 Task: Calculate the distance between Denver and Denver Art Museum.
Action: Key pressed d<Key.caps_lock>E
Screenshot: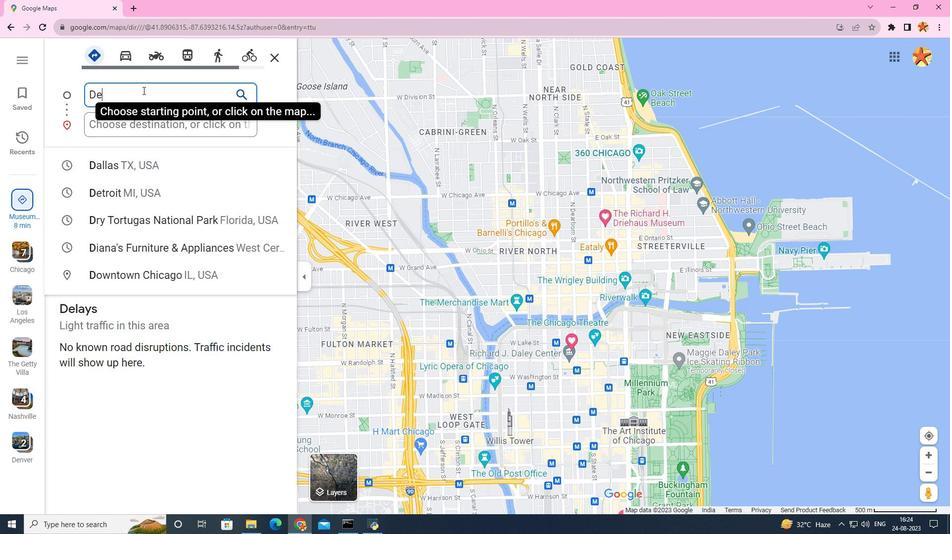 
Action: Mouse moved to (144, 103)
Screenshot: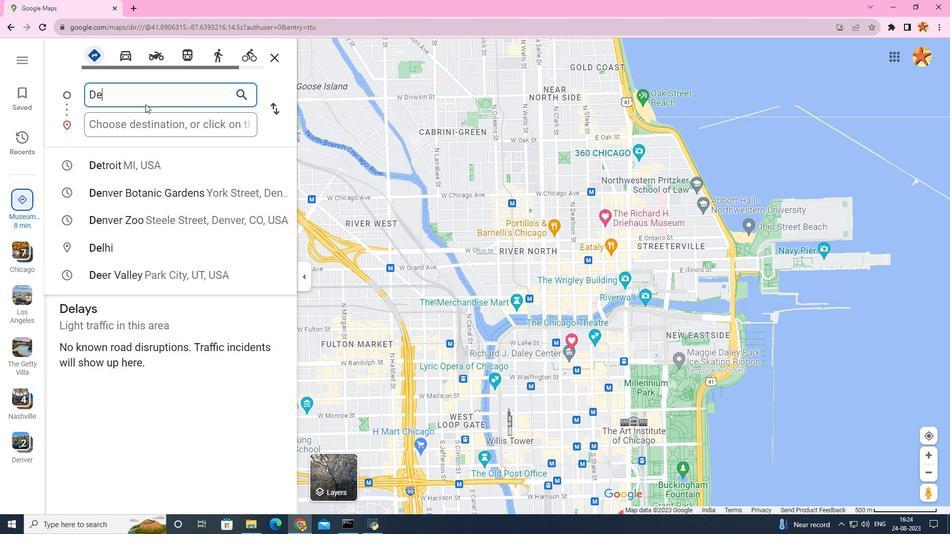 
Action: Mouse pressed left at (144, 103)
Screenshot: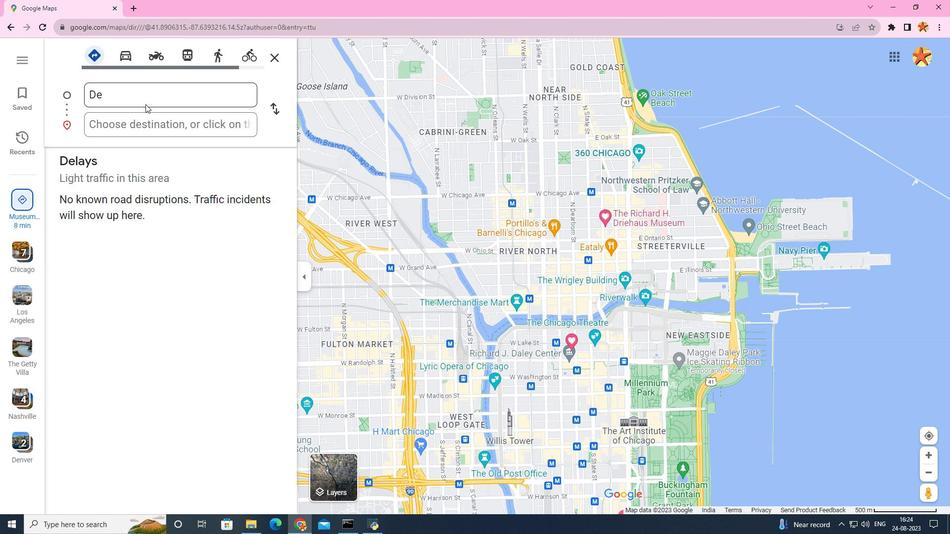 
Action: Mouse moved to (144, 98)
Screenshot: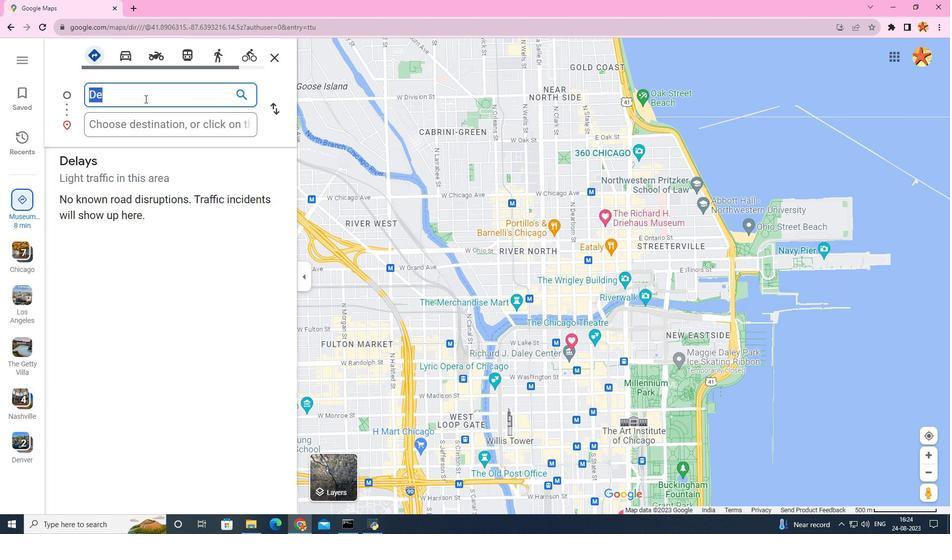 
Action: Mouse pressed left at (144, 98)
Screenshot: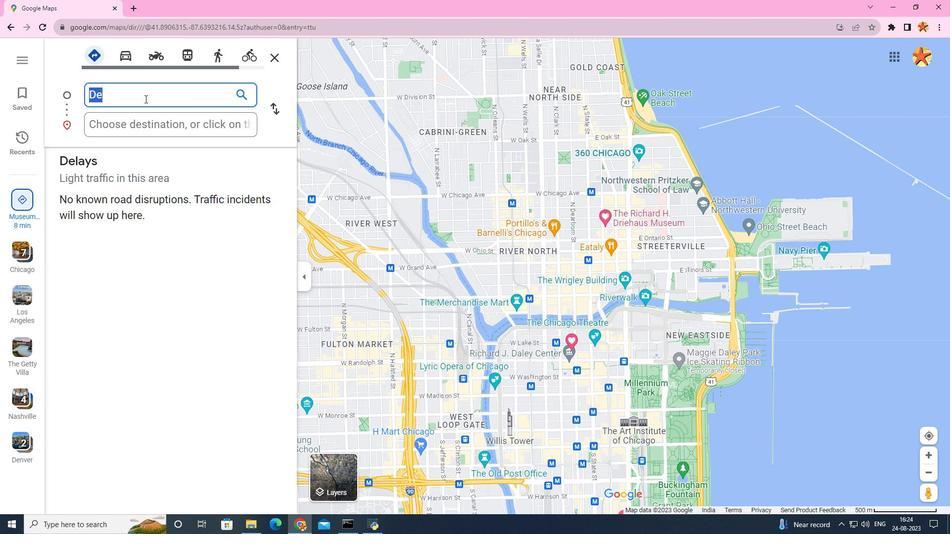 
Action: Mouse moved to (149, 92)
Screenshot: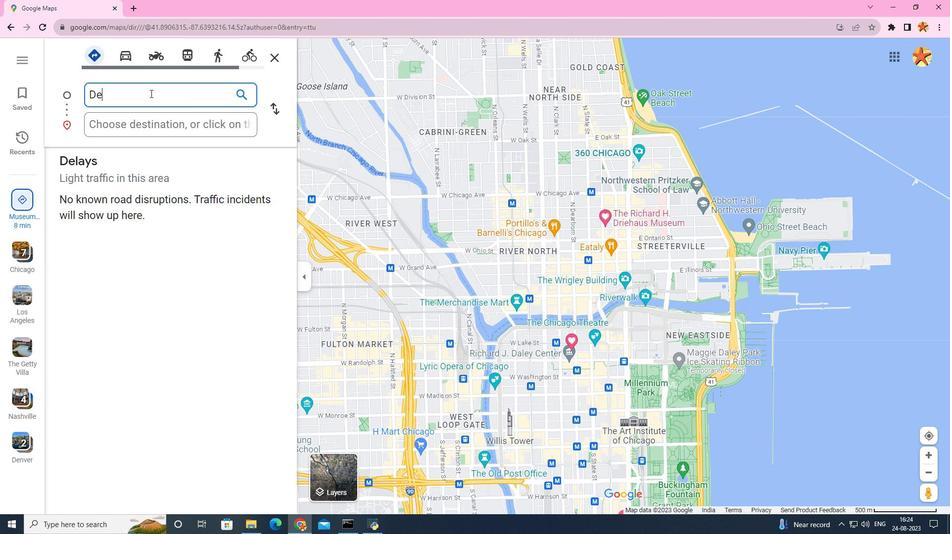 
Action: Key pressed NVER
Screenshot: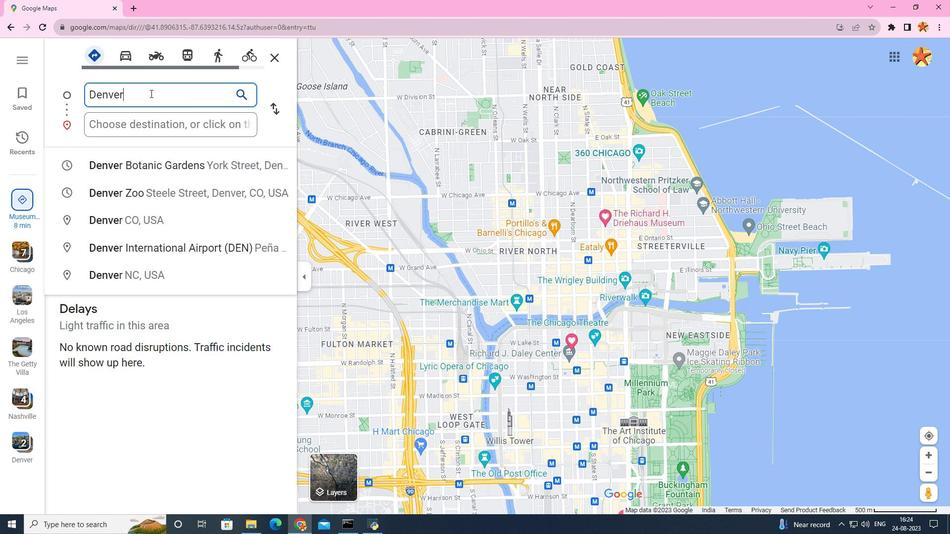 
Action: Mouse moved to (134, 218)
Screenshot: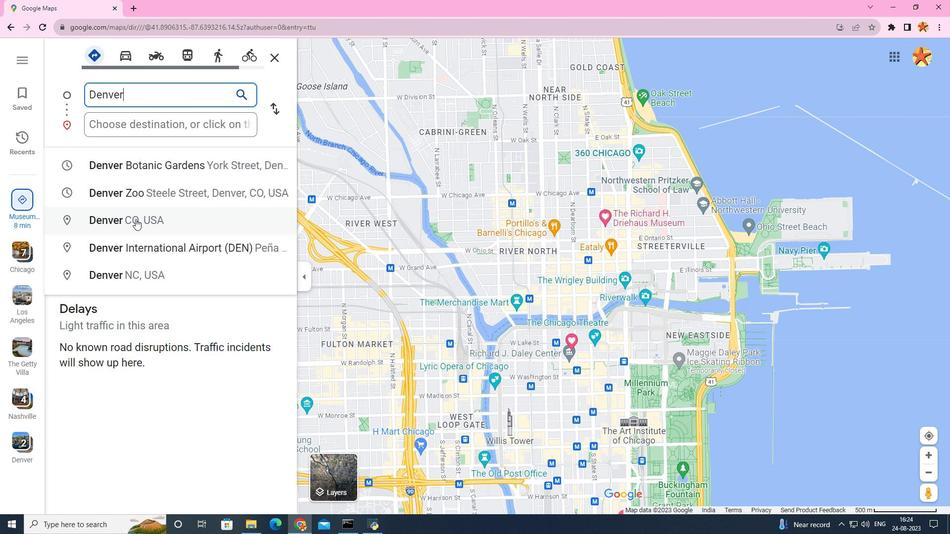 
Action: Mouse pressed left at (134, 218)
Screenshot: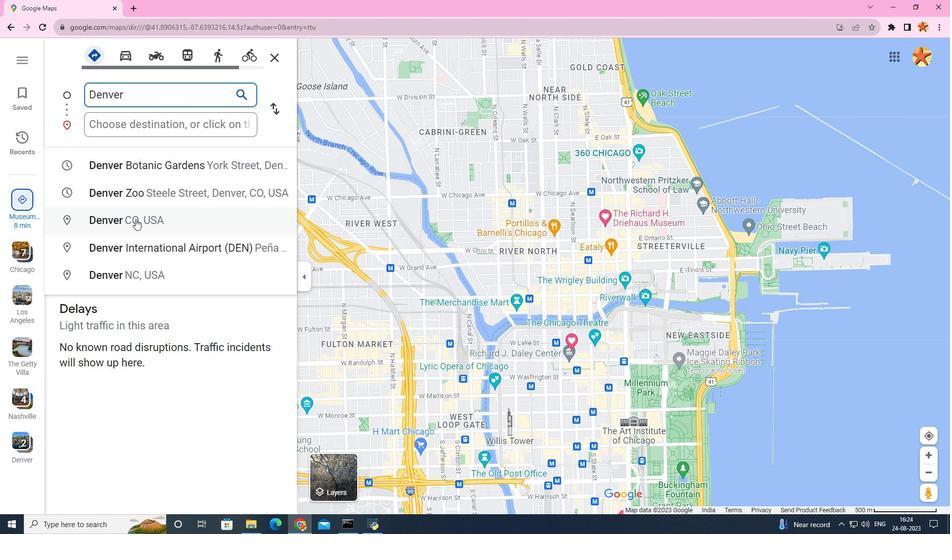 
Action: Mouse moved to (147, 120)
Screenshot: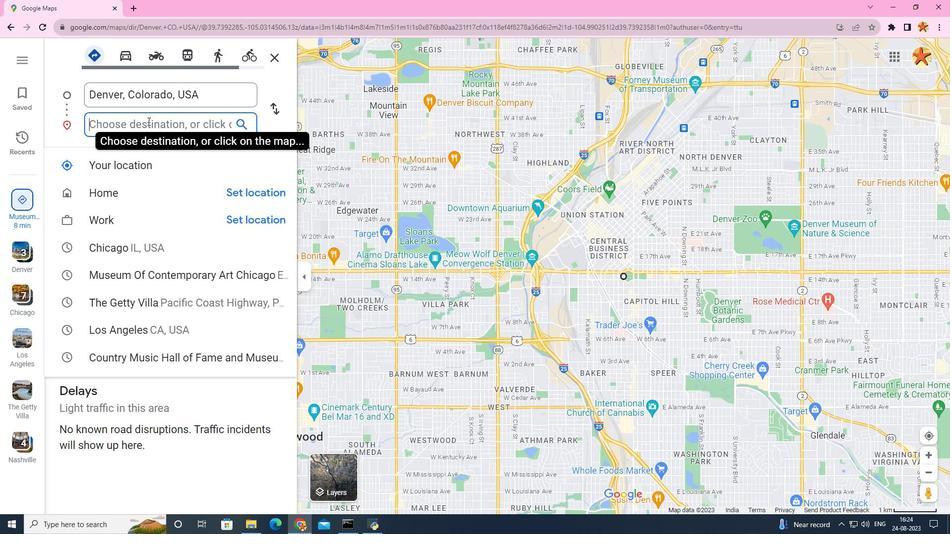
Action: Mouse pressed left at (147, 120)
Screenshot: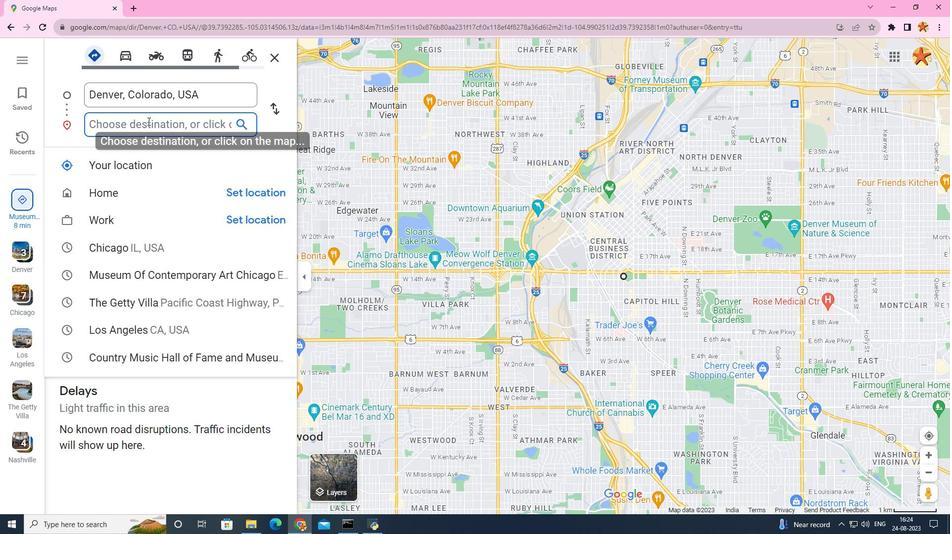 
Action: Mouse moved to (124, 106)
Screenshot: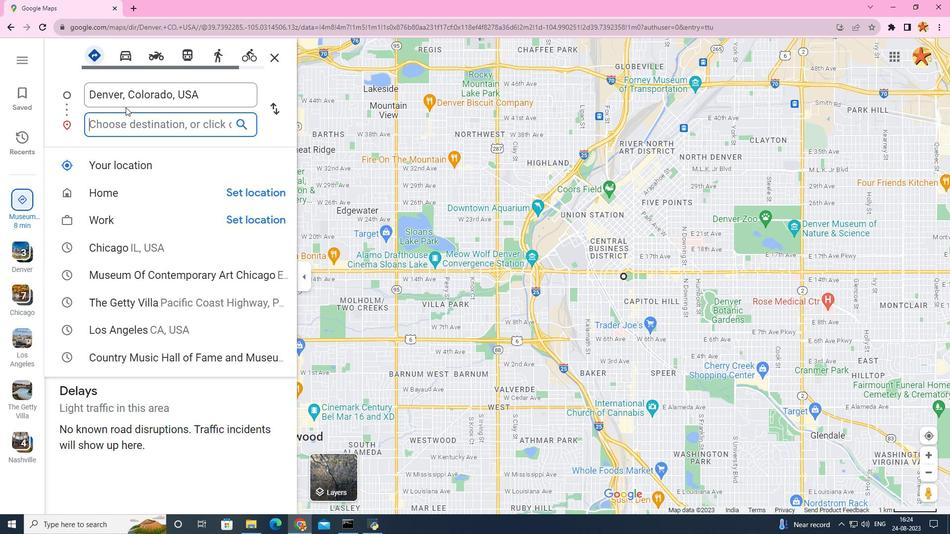 
Action: Key pressed <Key.caps_lock>d<Key.caps_lock>ENVER<Key.space>A
Screenshot: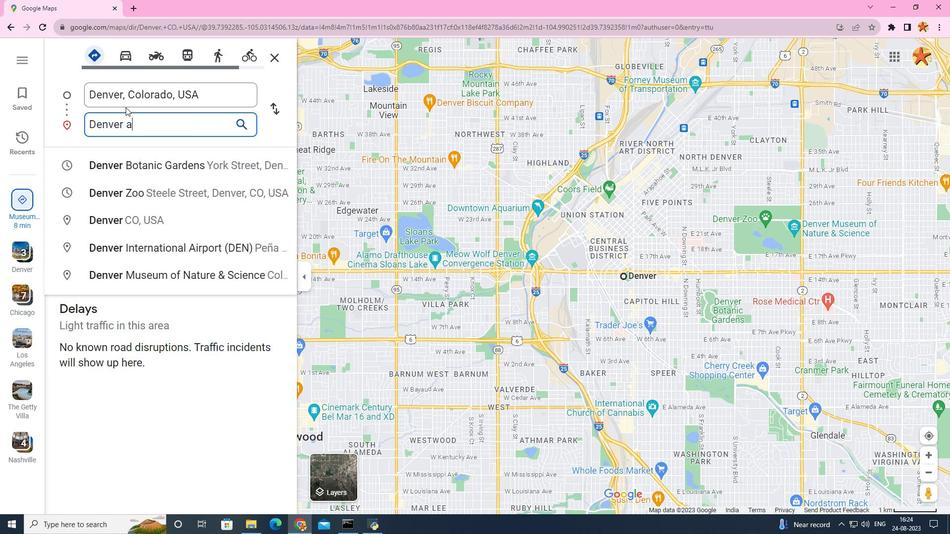 
Action: Mouse moved to (141, 202)
Screenshot: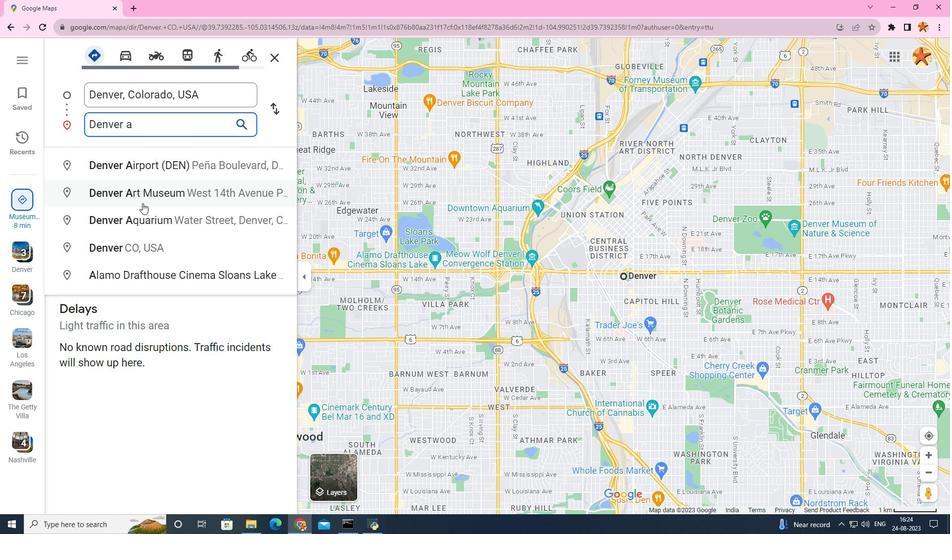 
Action: Mouse pressed left at (141, 202)
Screenshot: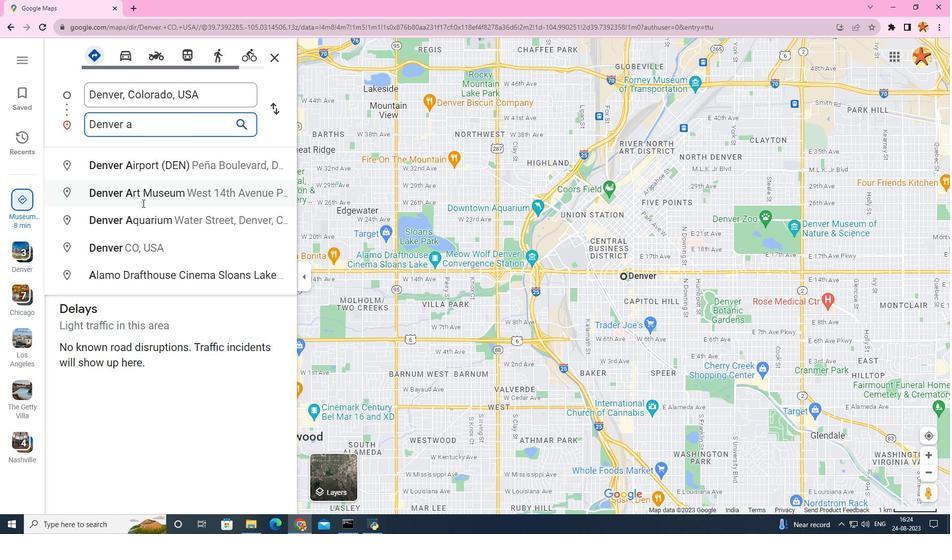 
Action: Mouse moved to (536, 482)
Screenshot: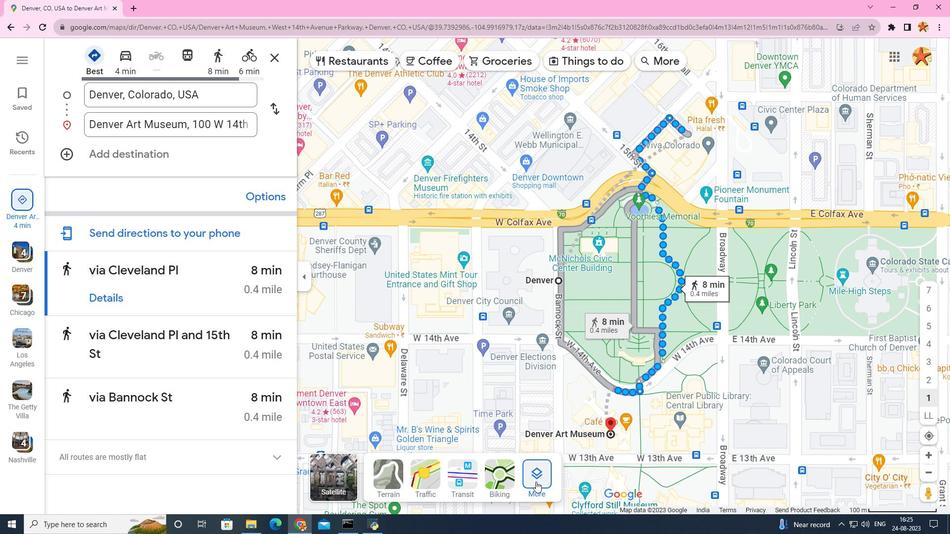 
Action: Mouse pressed left at (536, 482)
Screenshot: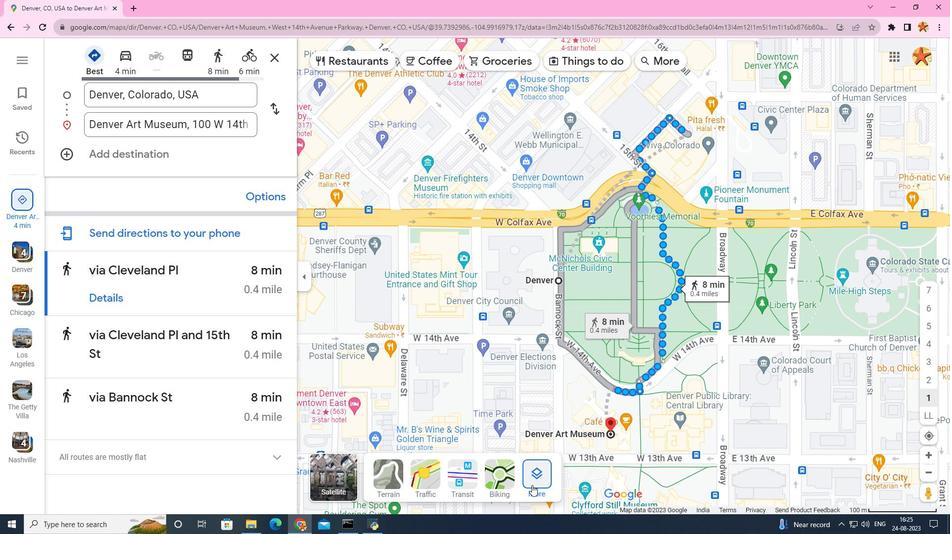 
Action: Mouse moved to (426, 364)
Screenshot: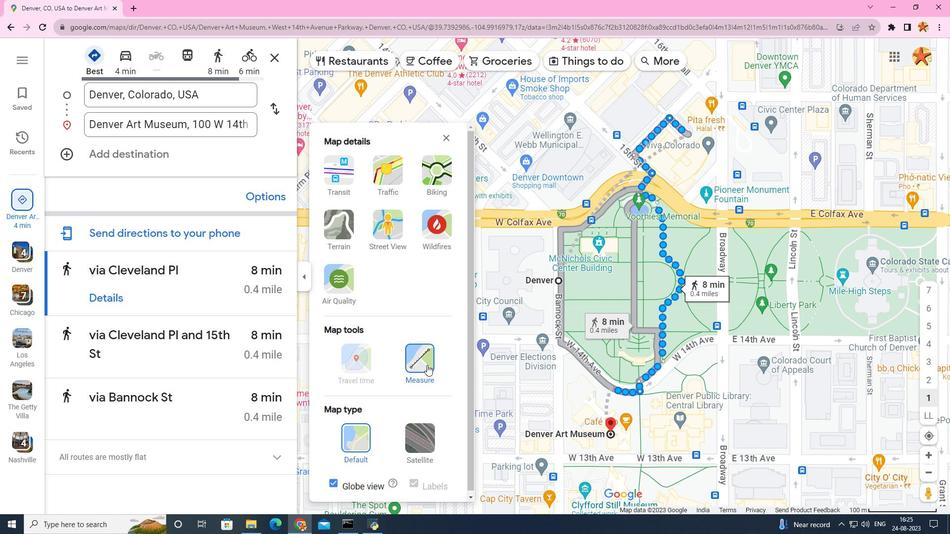 
Action: Mouse pressed left at (426, 364)
Screenshot: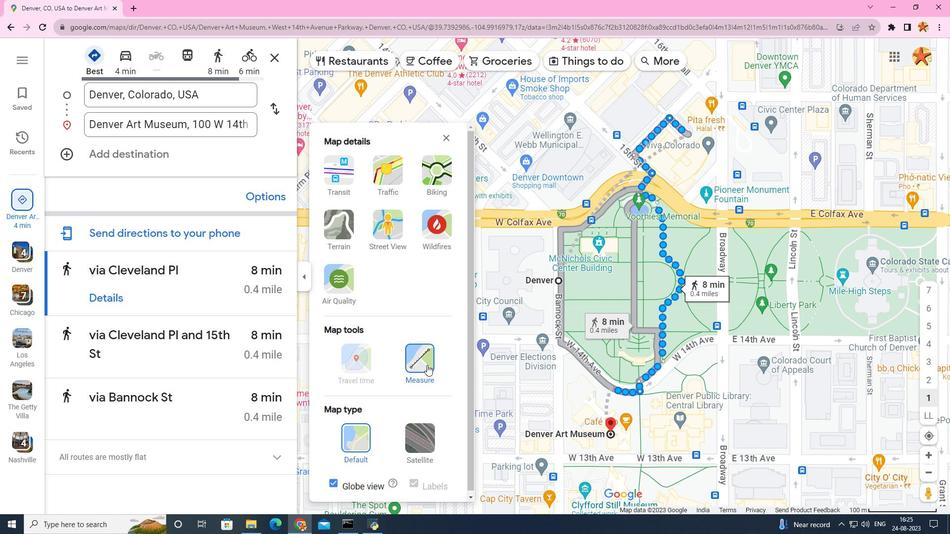 
Action: Mouse moved to (640, 185)
Screenshot: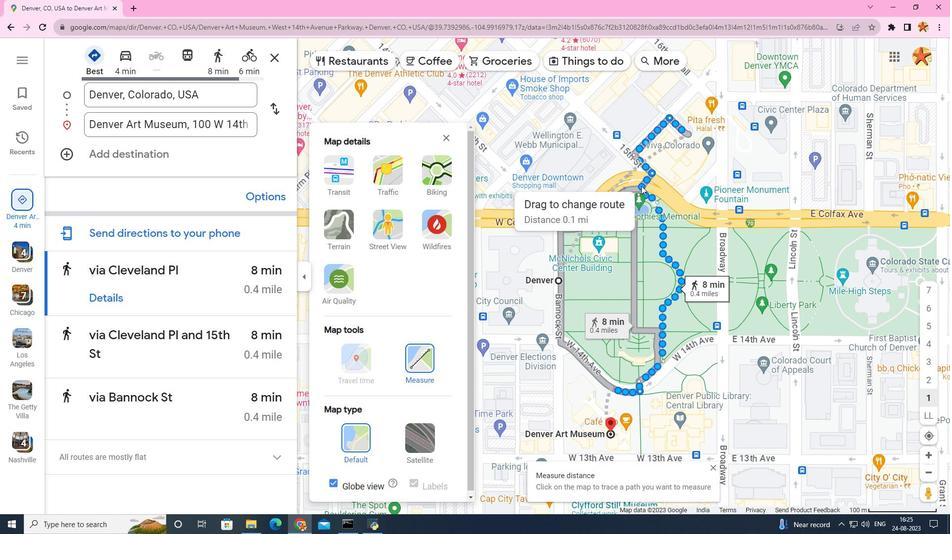 
Action: Mouse scrolled (640, 185) with delta (0, 0)
Screenshot: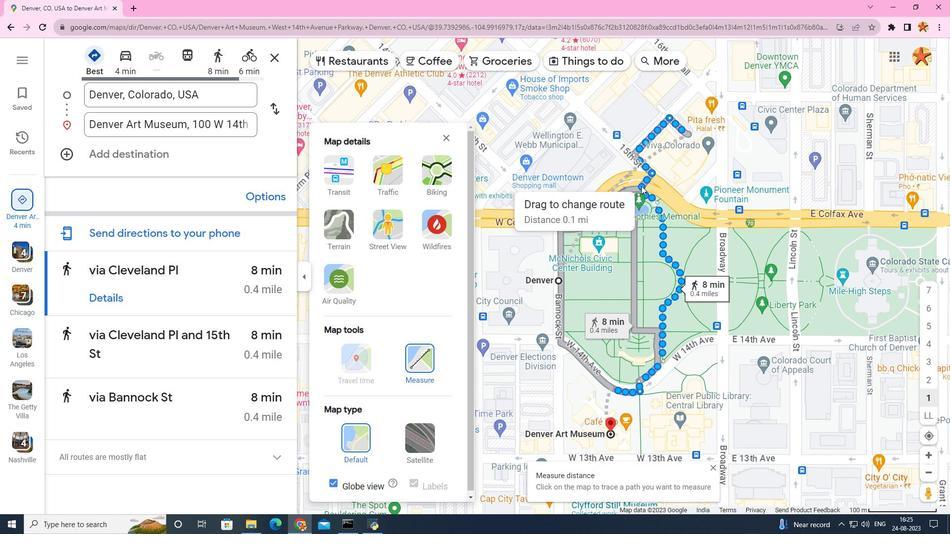 
Action: Mouse scrolled (640, 185) with delta (0, 0)
Screenshot: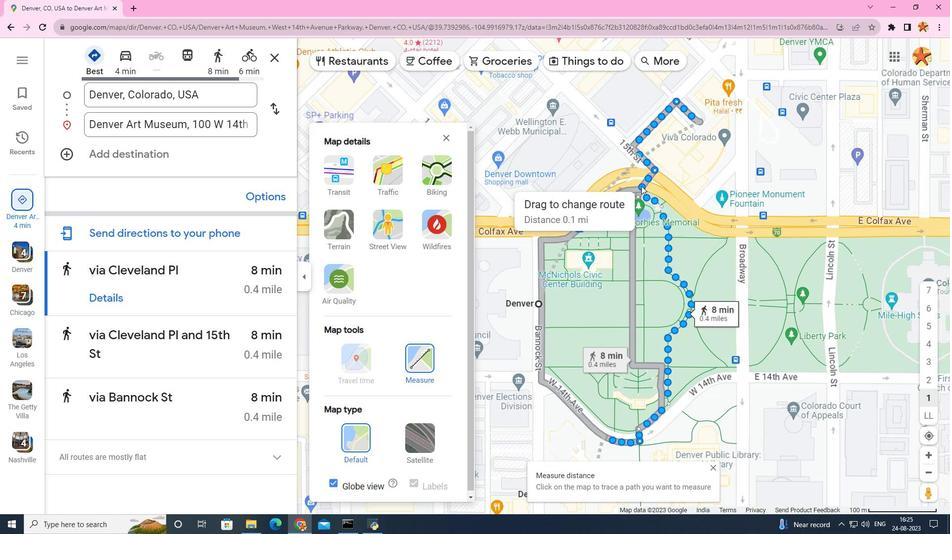 
Action: Mouse scrolled (640, 184) with delta (0, 0)
Screenshot: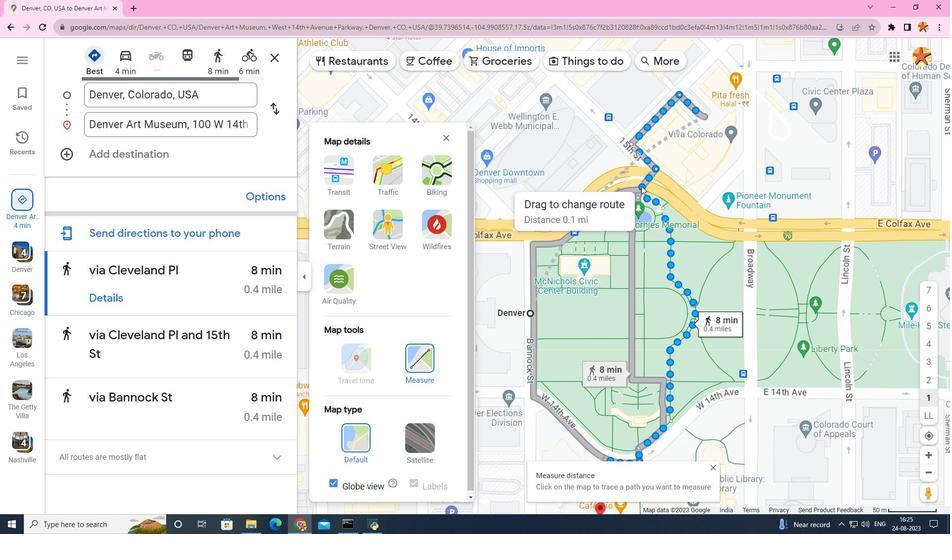 
Action: Mouse scrolled (640, 184) with delta (0, 0)
Screenshot: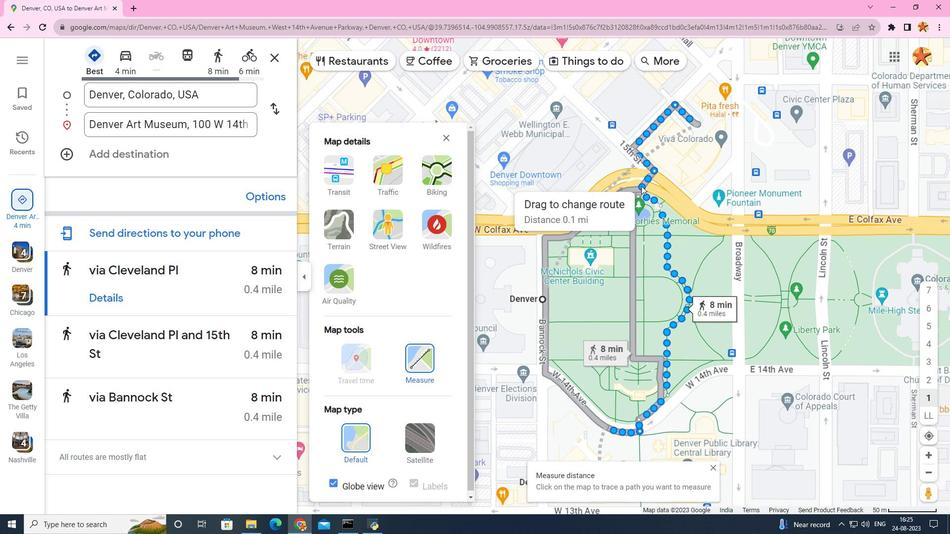 
Action: Mouse moved to (603, 187)
Screenshot: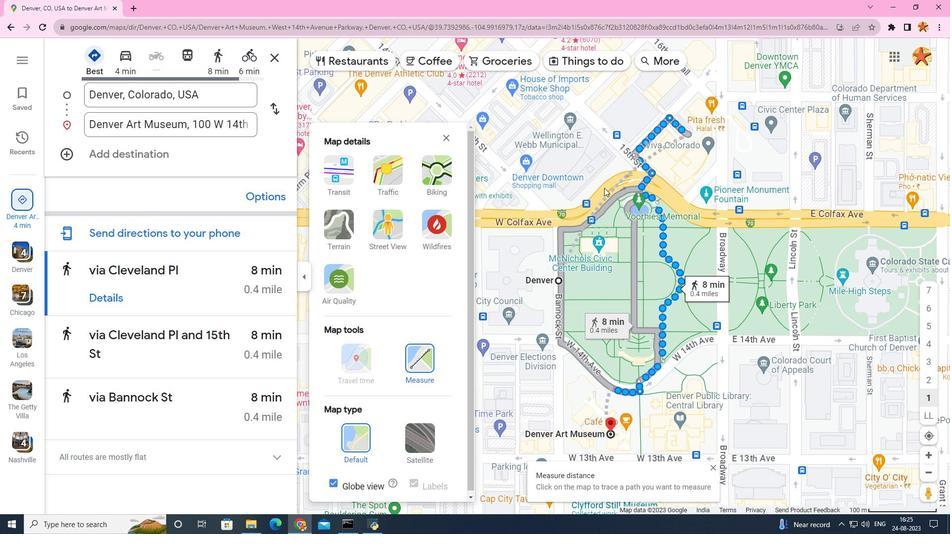 
Action: Mouse scrolled (603, 186) with delta (0, 0)
Screenshot: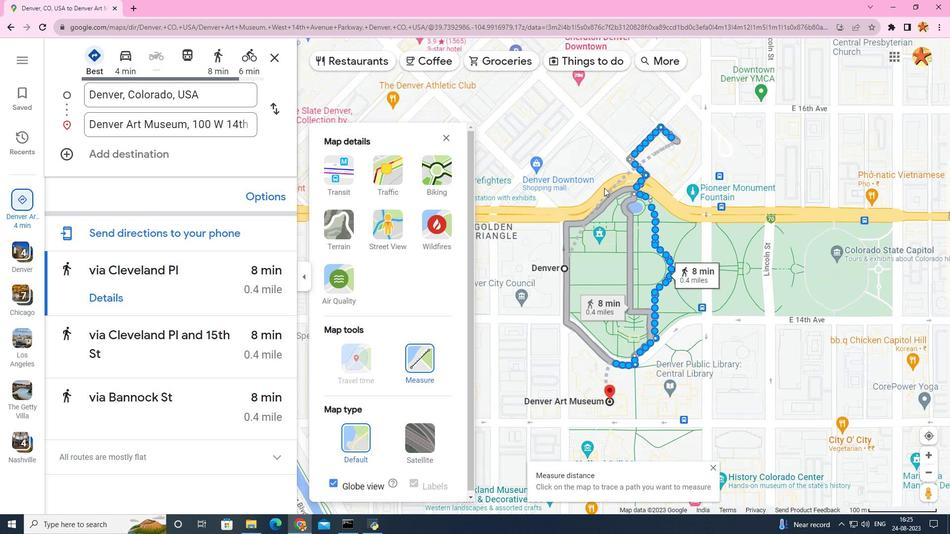 
Action: Mouse scrolled (603, 186) with delta (0, 0)
Screenshot: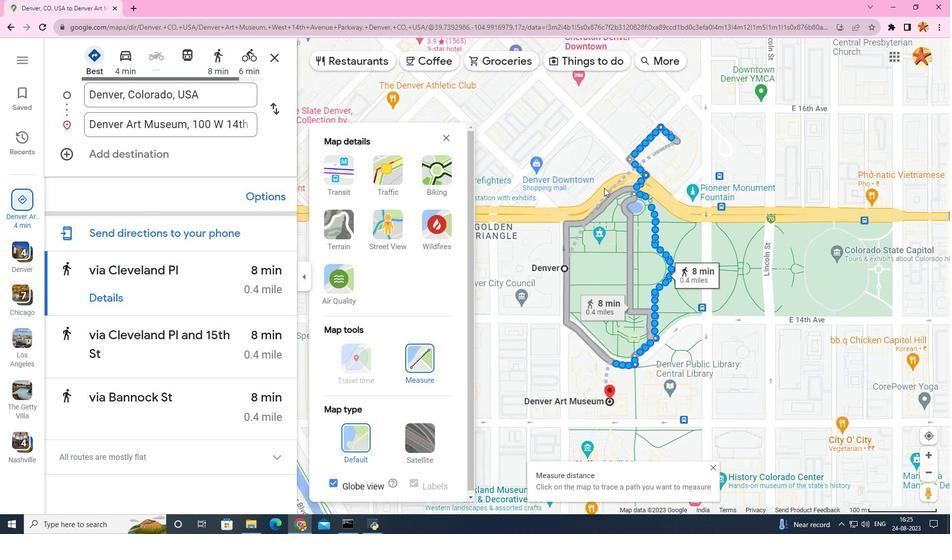 
Action: Mouse scrolled (603, 186) with delta (0, 0)
Screenshot: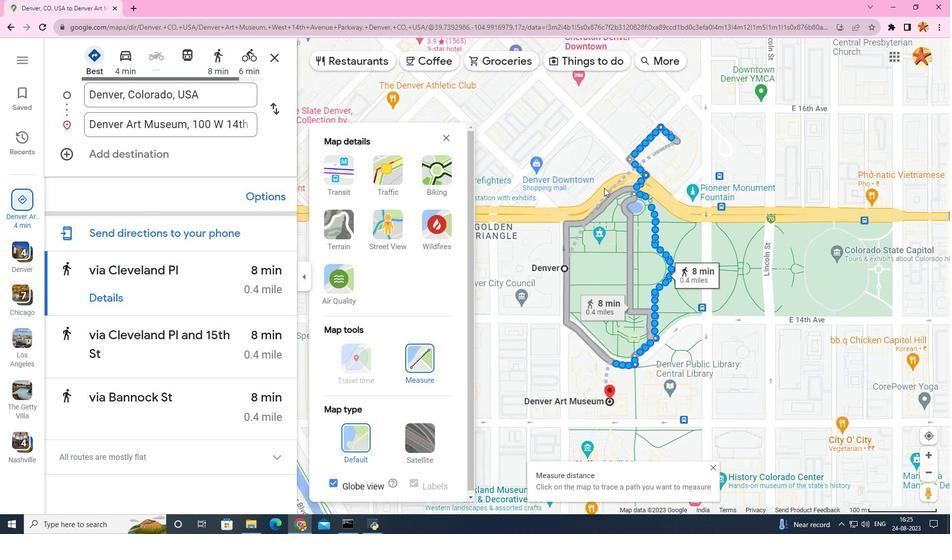 
Action: Mouse scrolled (603, 186) with delta (0, 0)
Screenshot: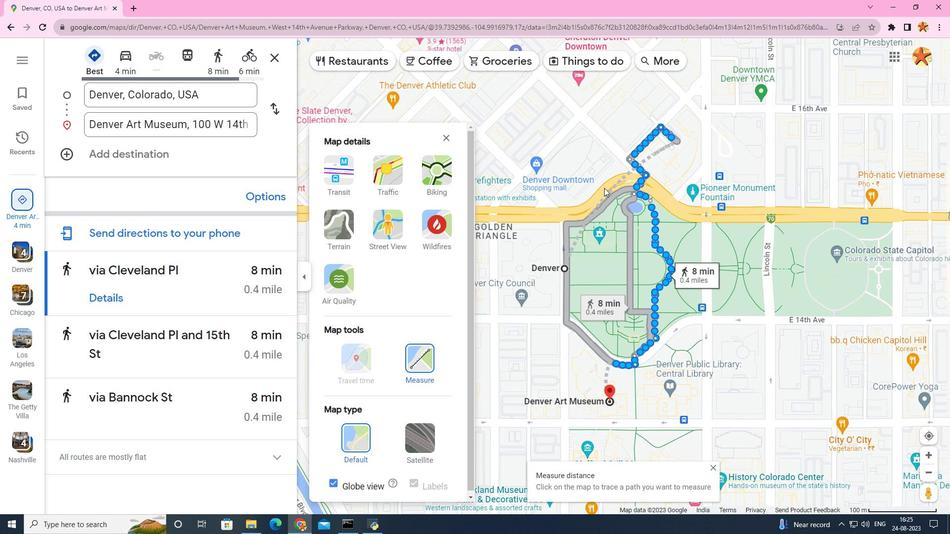 
Action: Mouse scrolled (603, 187) with delta (0, 0)
Screenshot: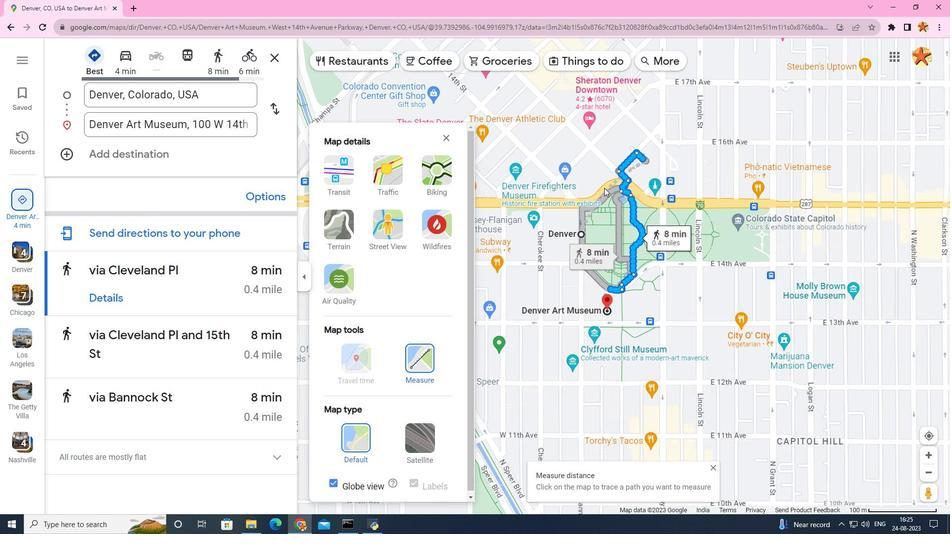 
Action: Mouse scrolled (603, 187) with delta (0, 0)
Screenshot: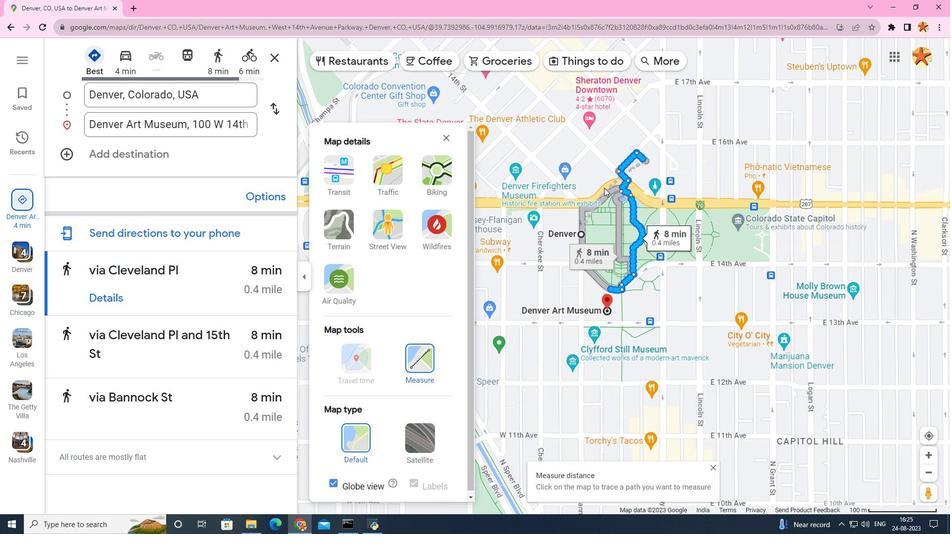 
Action: Mouse scrolled (603, 187) with delta (0, 0)
Screenshot: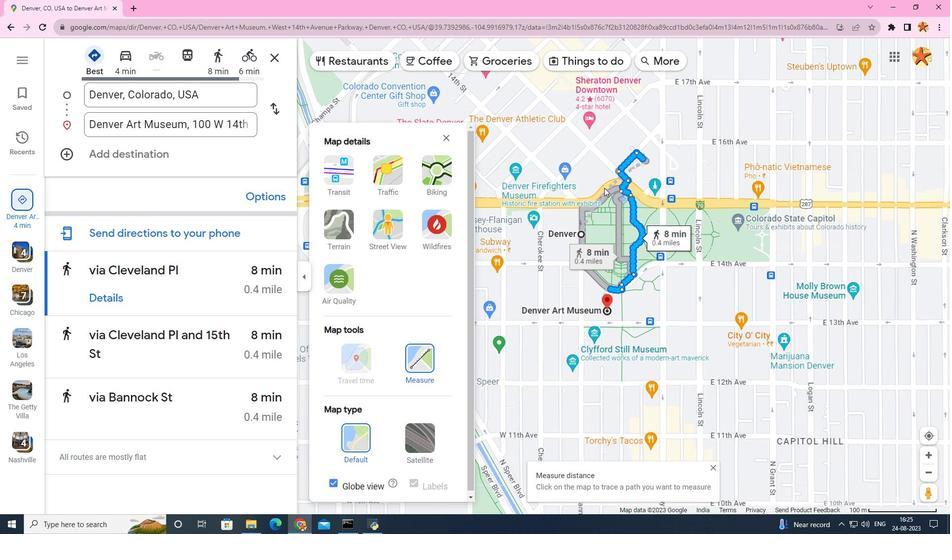 
Action: Mouse moved to (564, 265)
Screenshot: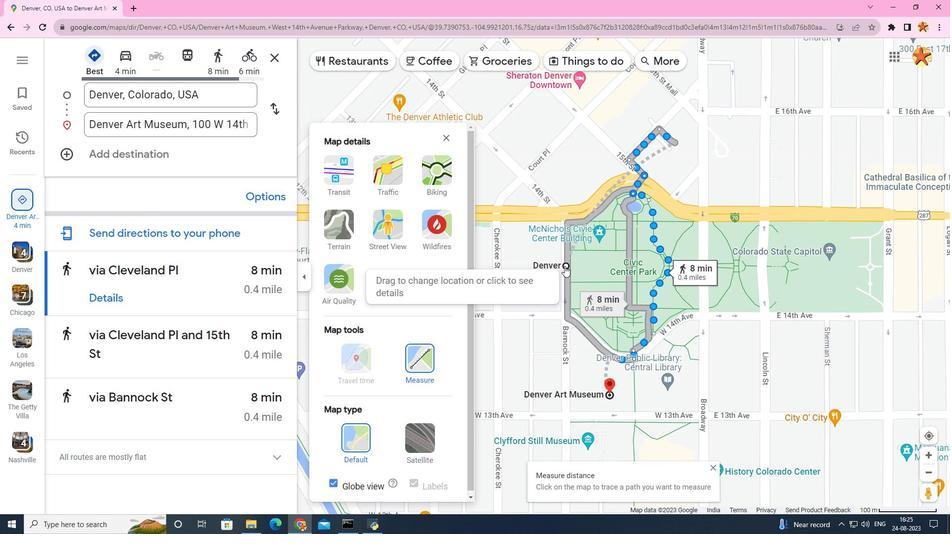 
Action: Mouse pressed left at (564, 265)
Screenshot: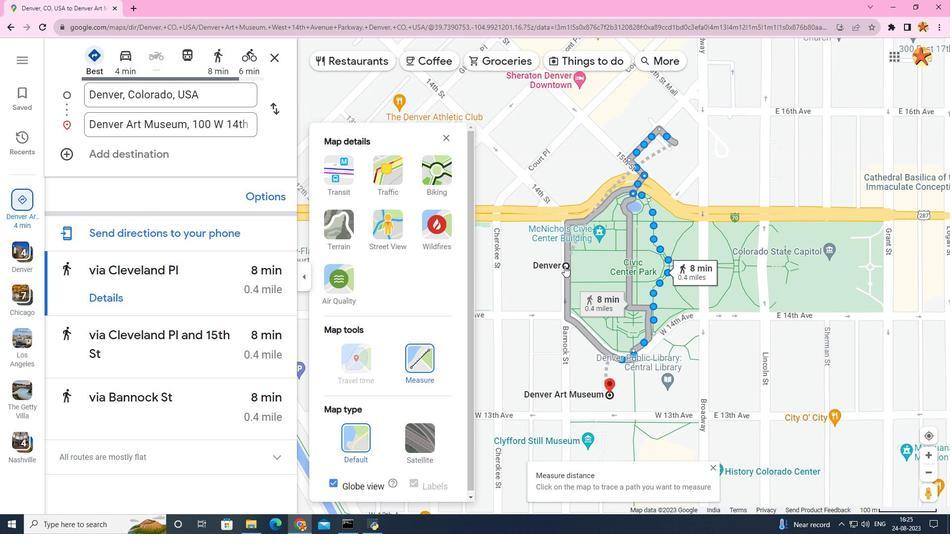 
Action: Mouse moved to (608, 395)
Screenshot: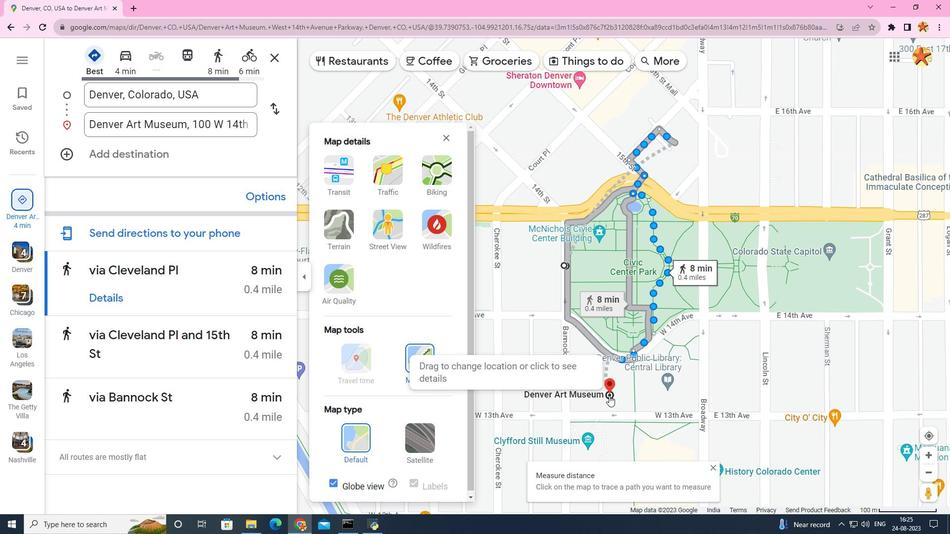 
Action: Mouse pressed left at (608, 395)
Screenshot: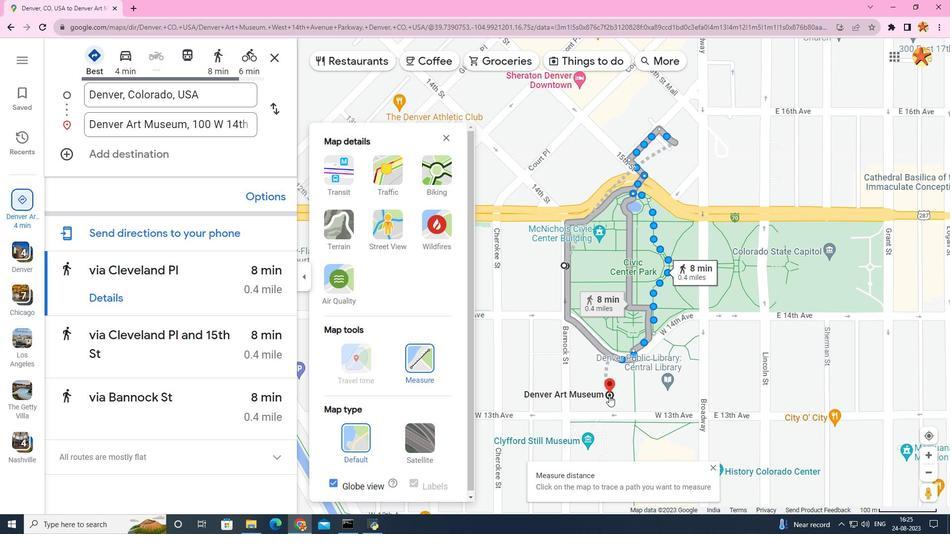 
Action: Mouse moved to (631, 376)
Screenshot: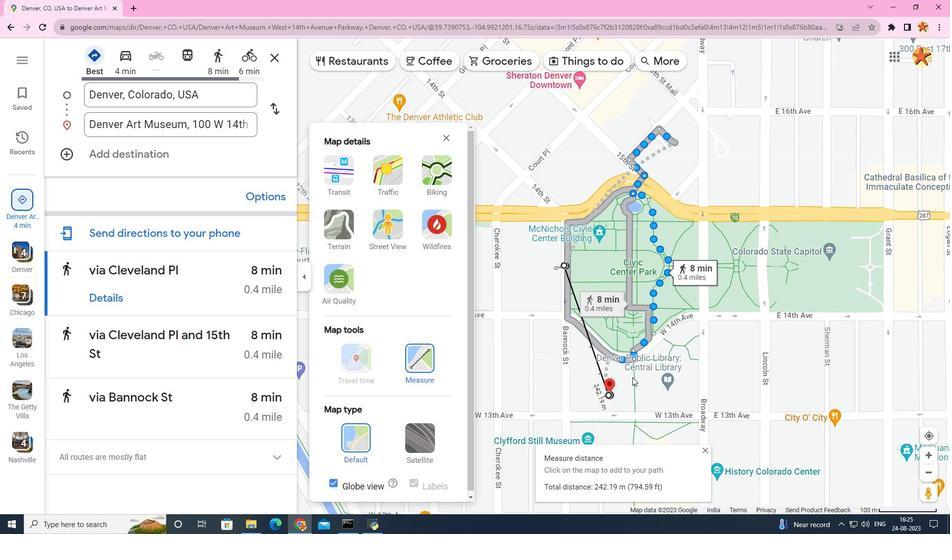 
Action: Mouse scrolled (631, 376) with delta (0, 0)
Screenshot: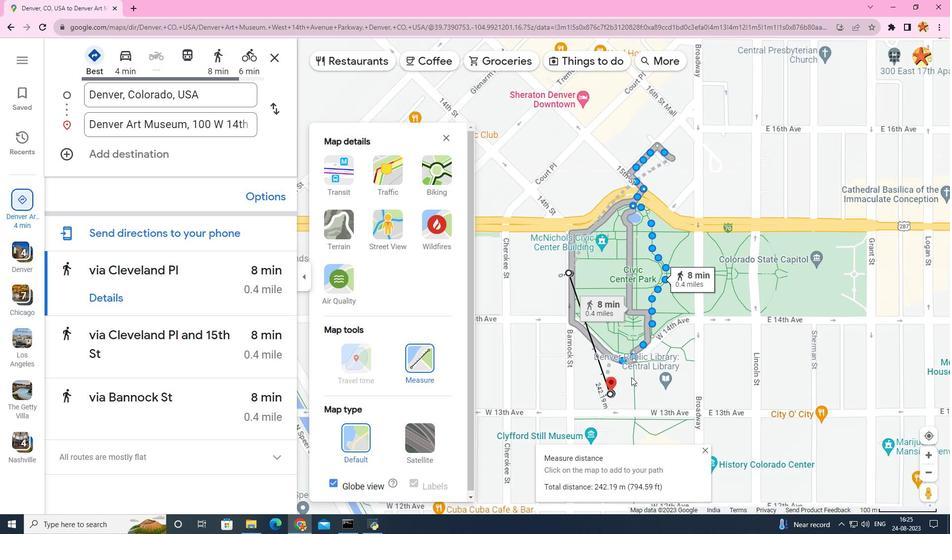 
Action: Mouse scrolled (631, 376) with delta (0, 0)
Screenshot: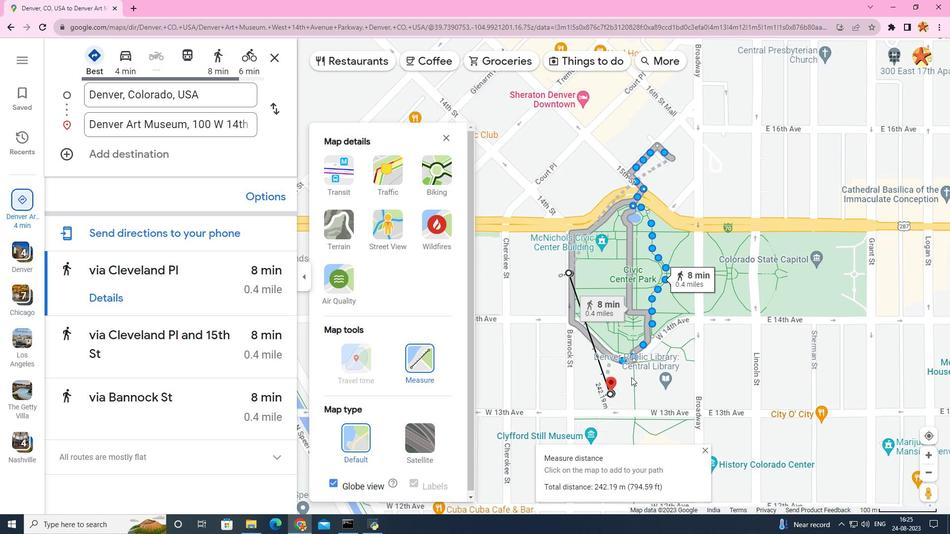 
Action: Mouse moved to (631, 376)
Screenshot: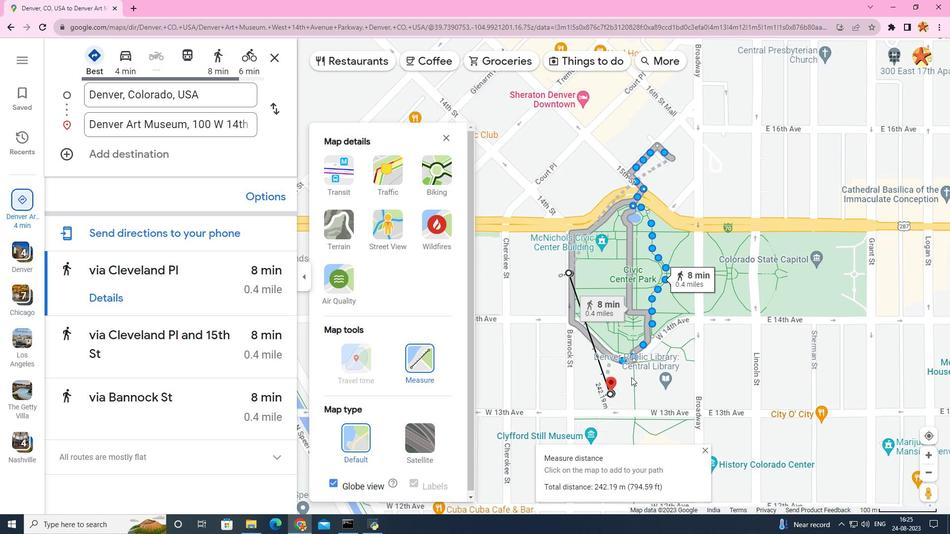 
Action: Mouse scrolled (631, 376) with delta (0, 0)
Screenshot: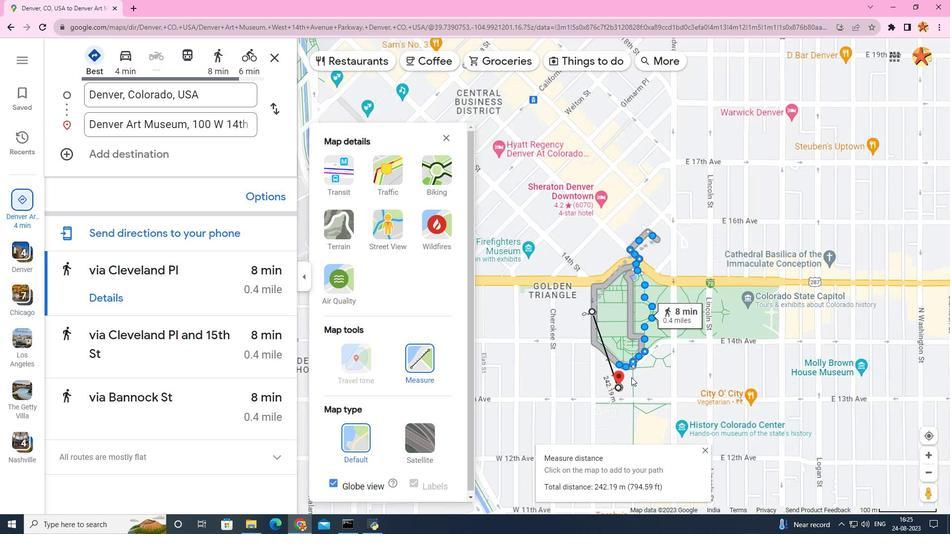 
Action: Mouse moved to (630, 376)
Screenshot: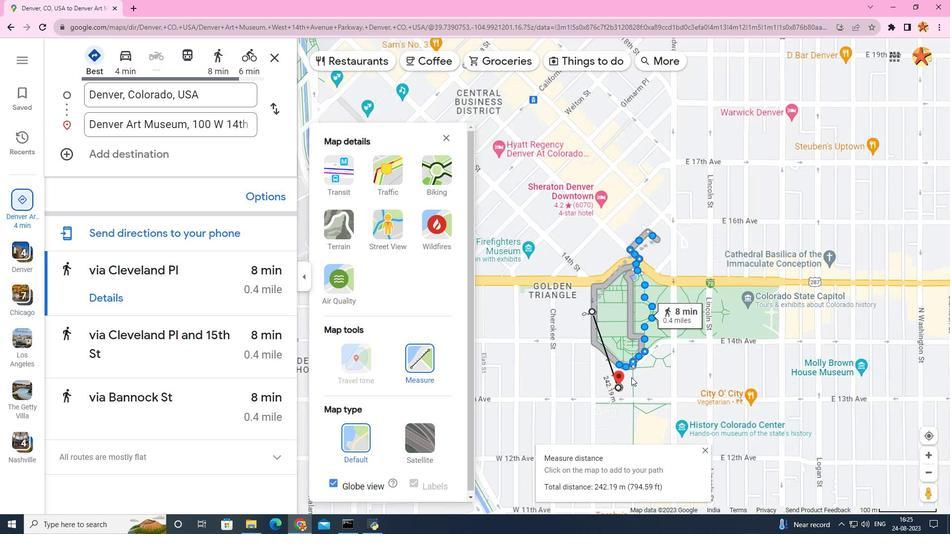 
Action: Mouse scrolled (630, 376) with delta (0, 0)
Screenshot: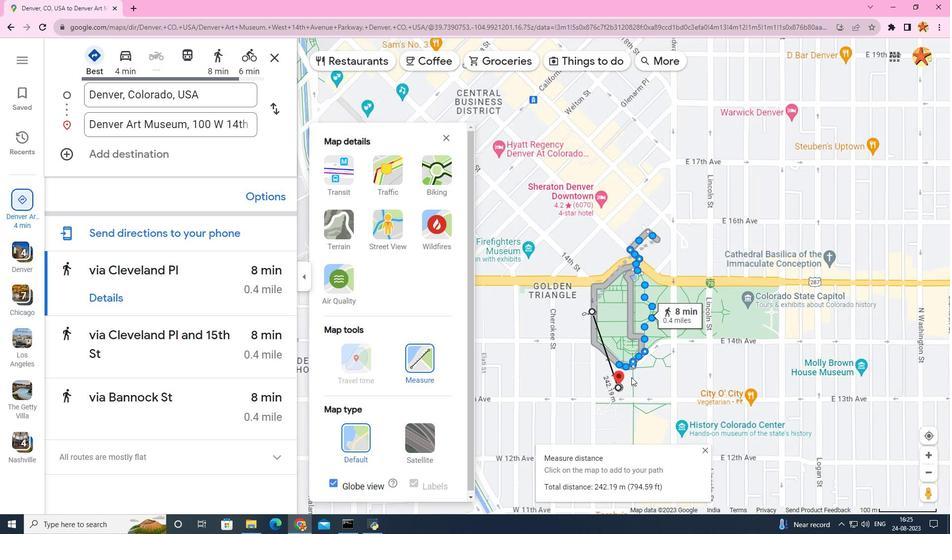 
Action: Mouse scrolled (630, 376) with delta (0, 0)
Screenshot: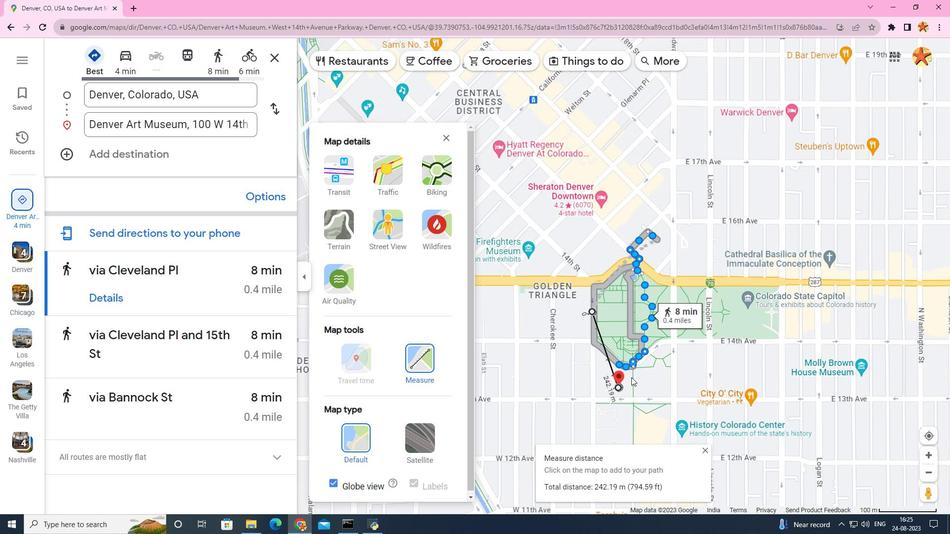 
Action: Mouse scrolled (630, 377) with delta (0, 0)
Screenshot: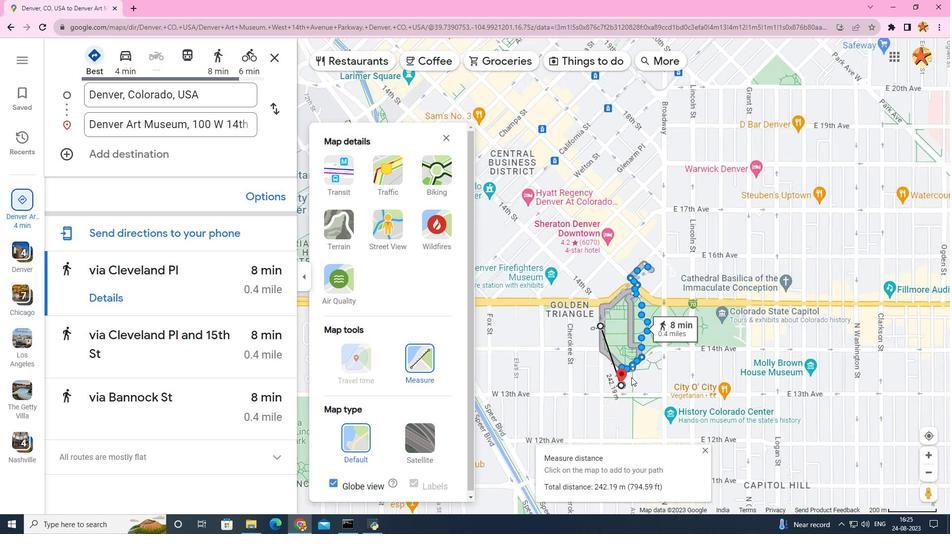 
Action: Mouse scrolled (630, 377) with delta (0, 0)
Screenshot: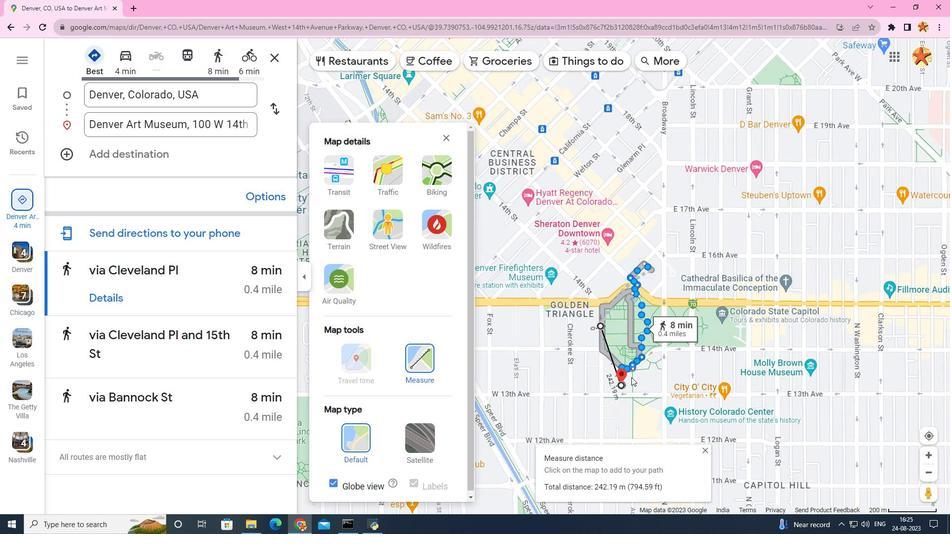 
Action: Mouse scrolled (630, 377) with delta (0, 0)
Screenshot: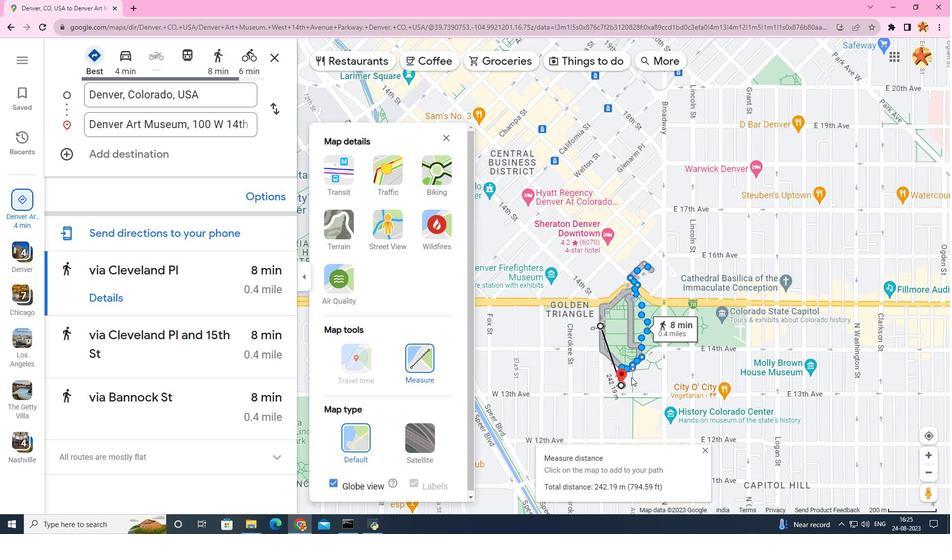 
Action: Mouse scrolled (630, 377) with delta (0, 0)
Screenshot: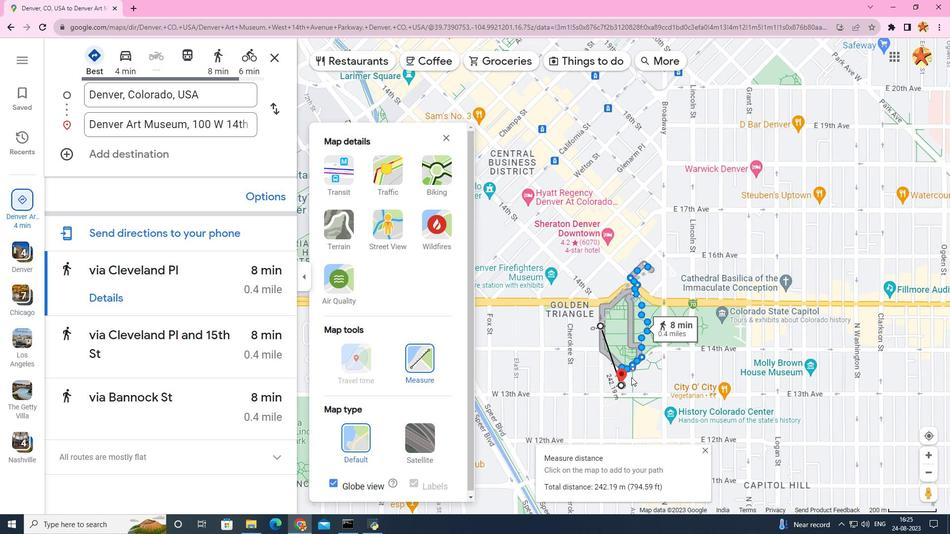 
Action: Mouse scrolled (630, 377) with delta (0, 0)
Screenshot: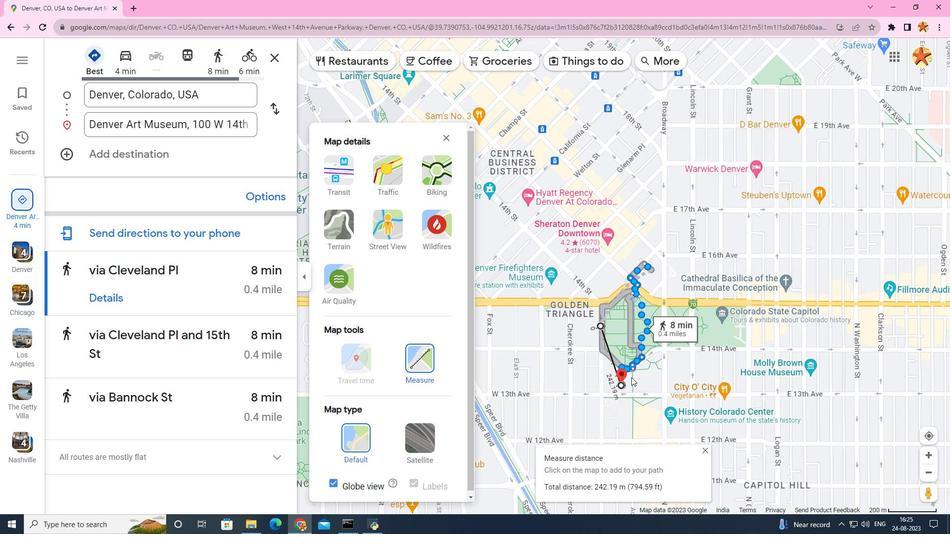 
Action: Mouse scrolled (630, 377) with delta (0, 0)
Screenshot: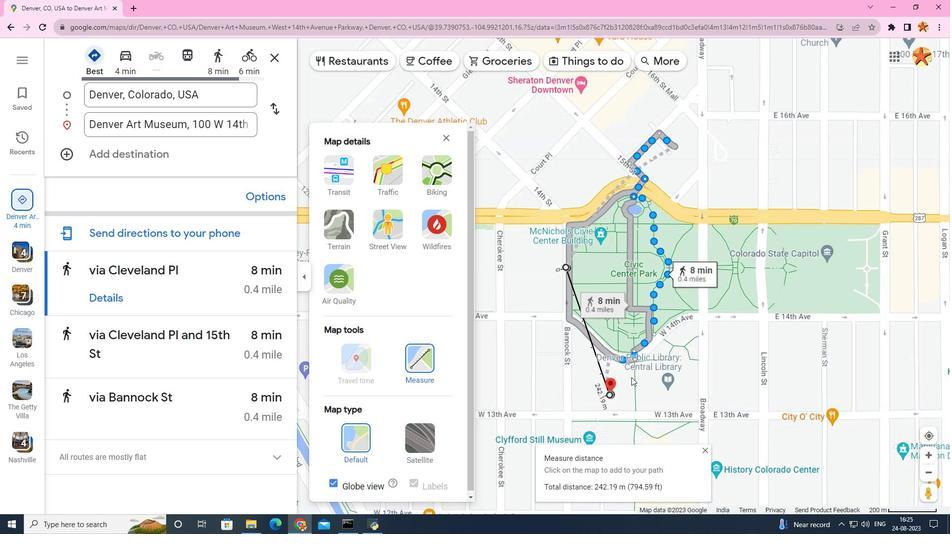 
Action: Mouse moved to (604, 403)
Screenshot: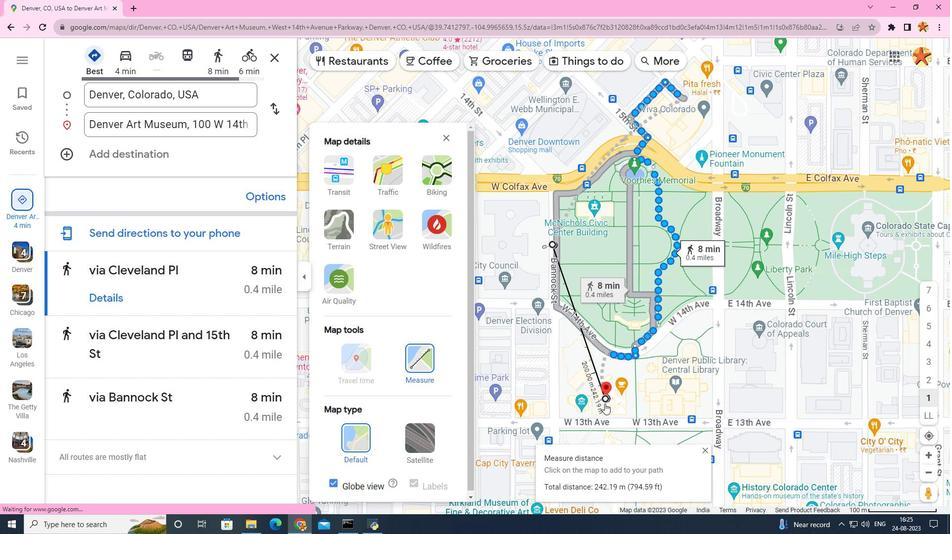 
Action: Mouse scrolled (604, 403) with delta (0, 0)
Screenshot: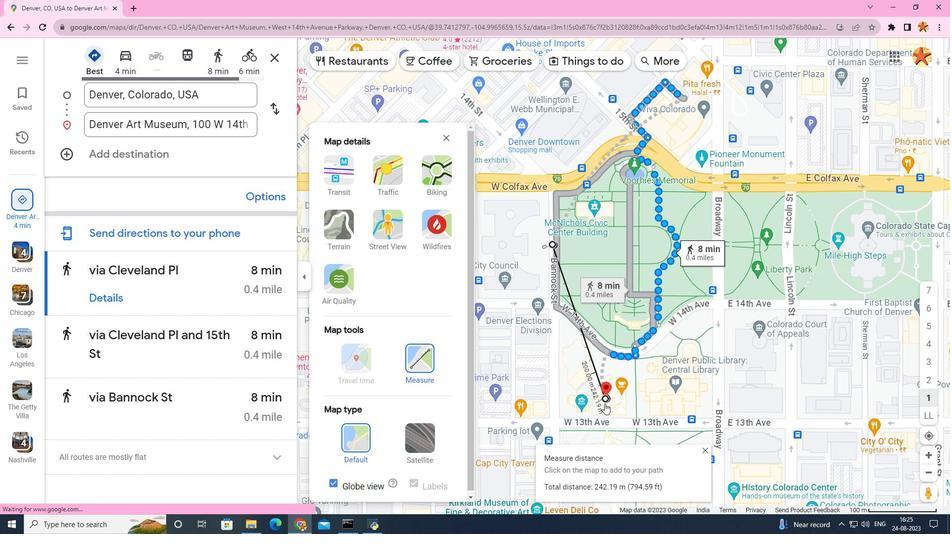
Action: Mouse scrolled (604, 403) with delta (0, 0)
Screenshot: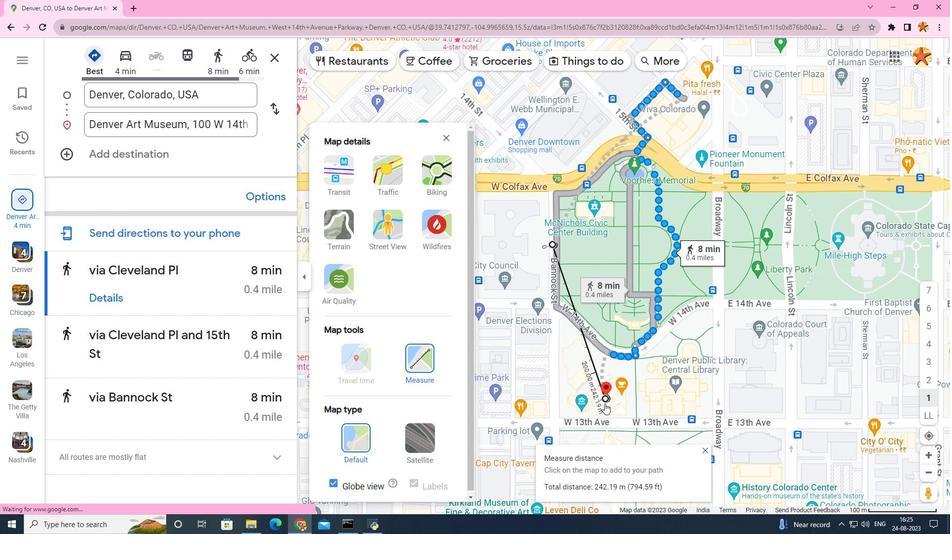 
Action: Mouse scrolled (604, 403) with delta (0, 0)
Screenshot: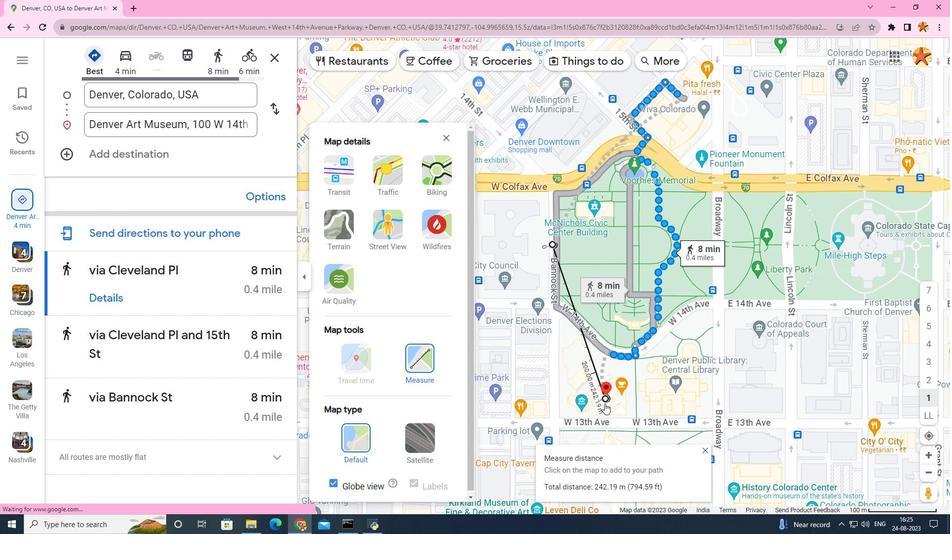 
Action: Mouse scrolled (604, 403) with delta (0, 0)
Screenshot: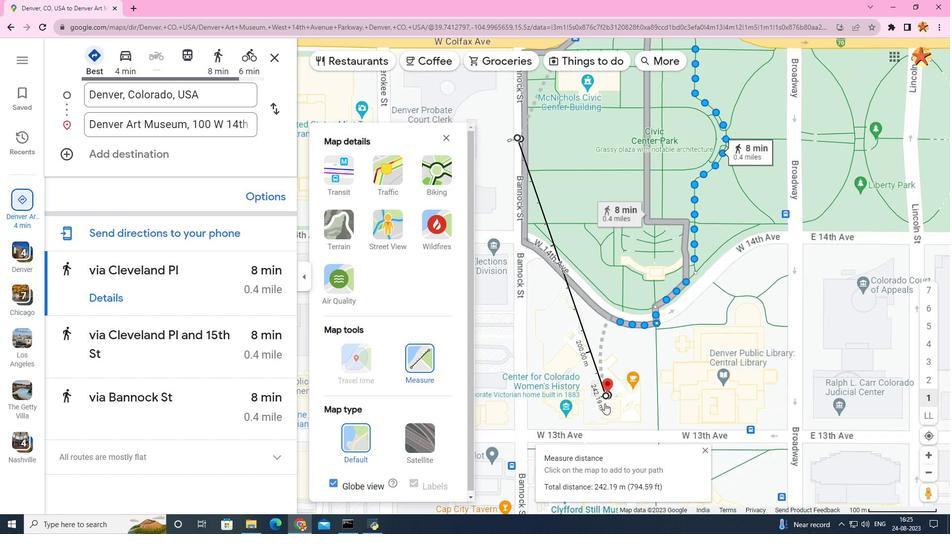 
Action: Mouse scrolled (604, 403) with delta (0, 0)
Screenshot: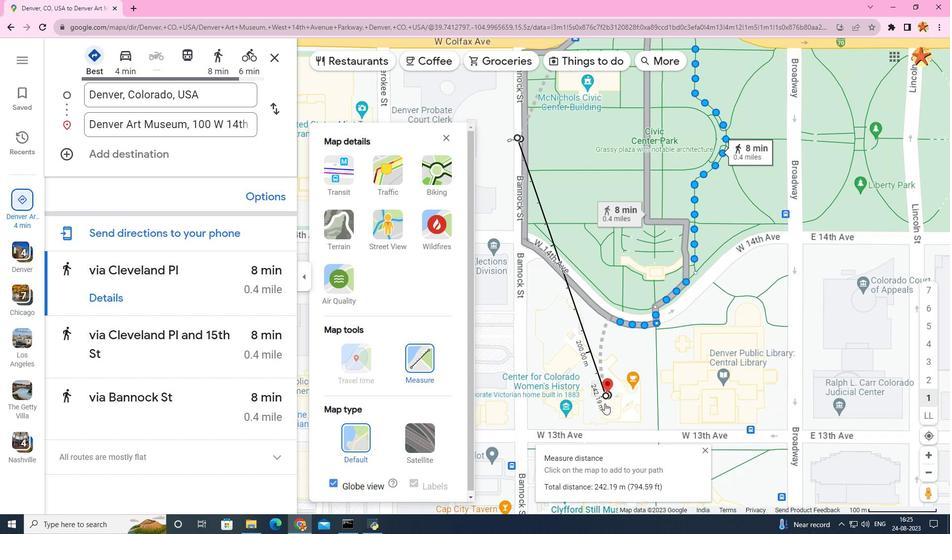 
Action: Mouse moved to (607, 397)
Screenshot: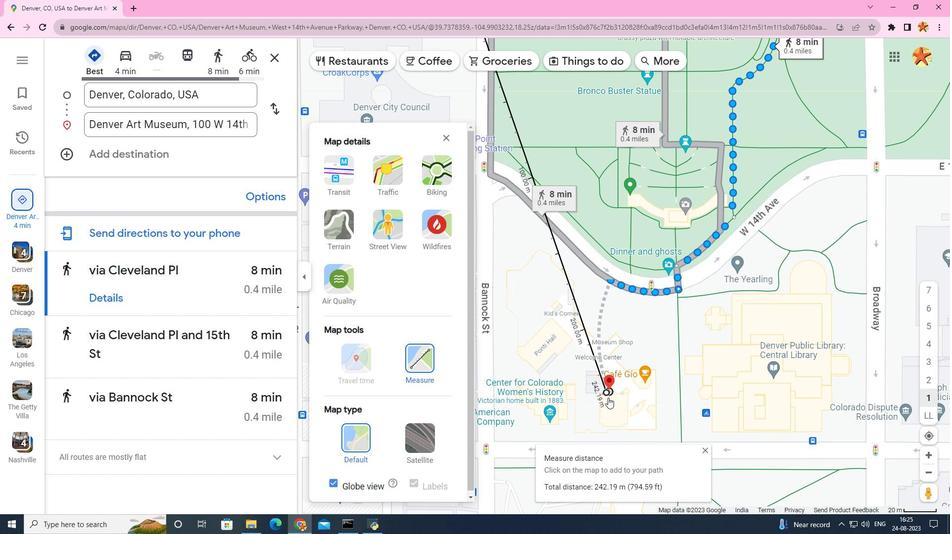 
Action: Mouse scrolled (607, 396) with delta (0, 0)
Screenshot: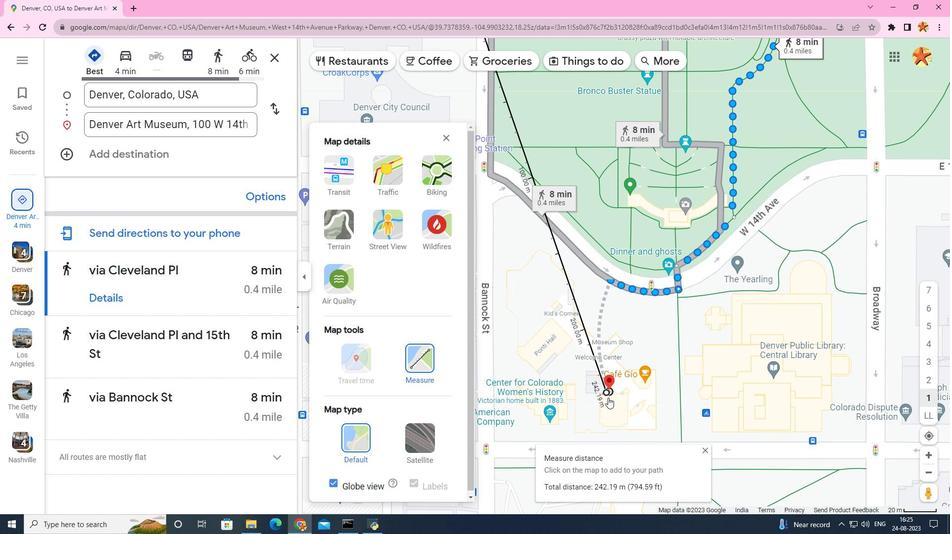 
Action: Mouse scrolled (607, 396) with delta (0, 0)
Screenshot: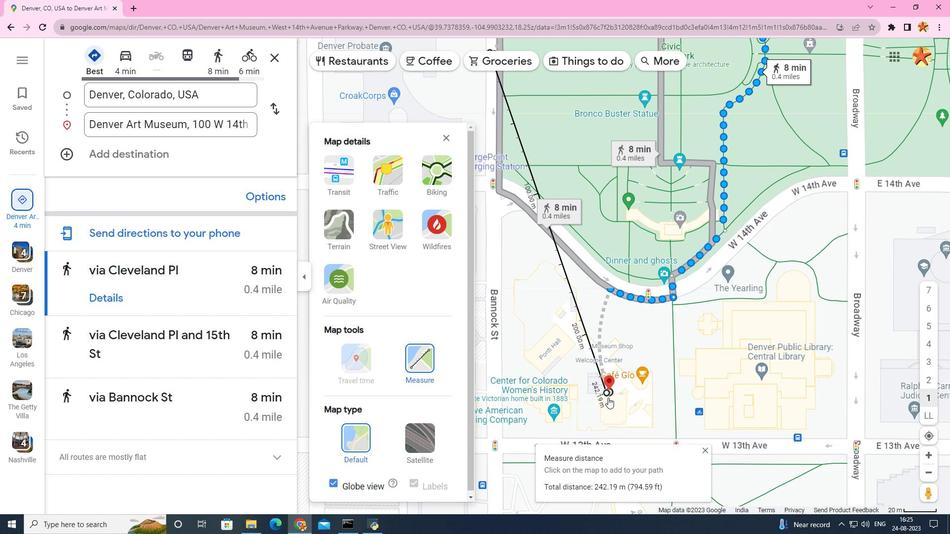 
Action: Mouse scrolled (607, 396) with delta (0, 0)
Screenshot: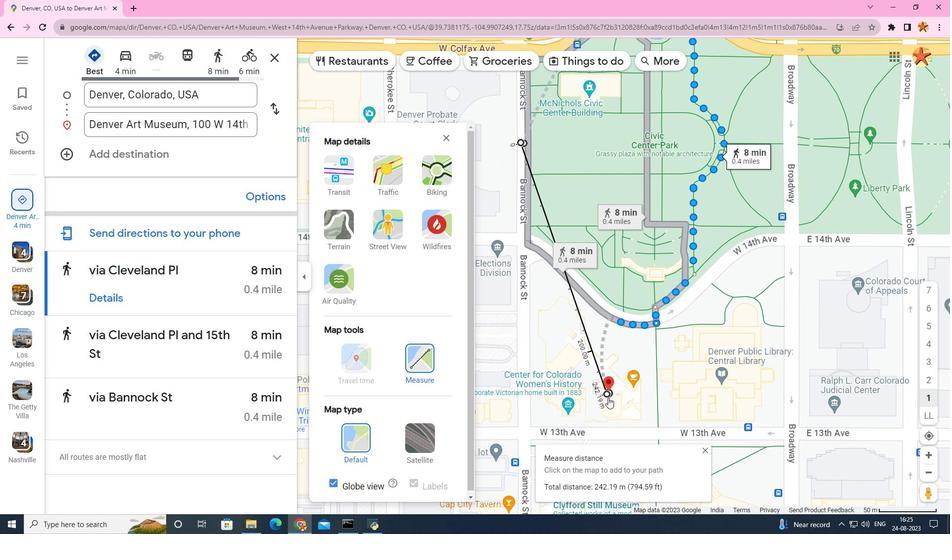 
Action: Mouse scrolled (607, 396) with delta (0, 0)
Screenshot: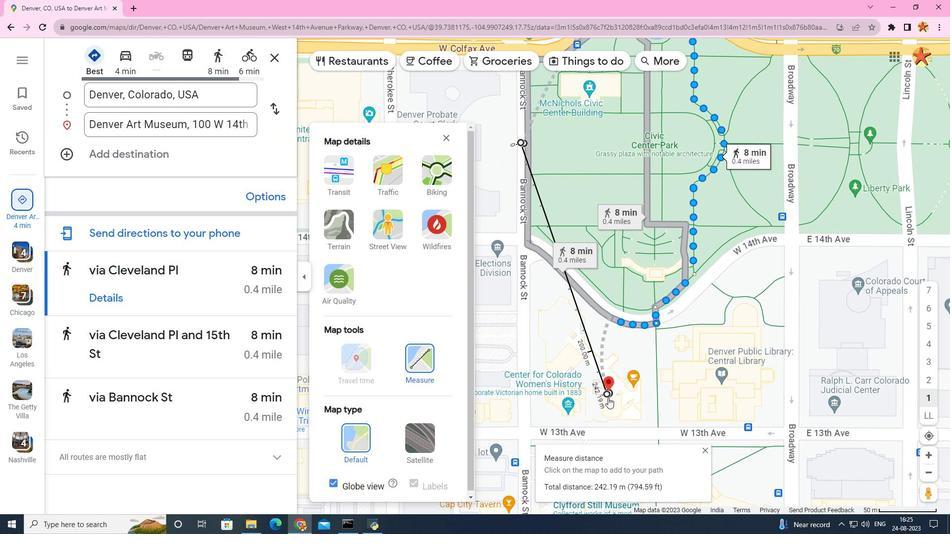 
